 Task: Click on the option Last graduation year.
Action: Mouse moved to (805, 109)
Screenshot: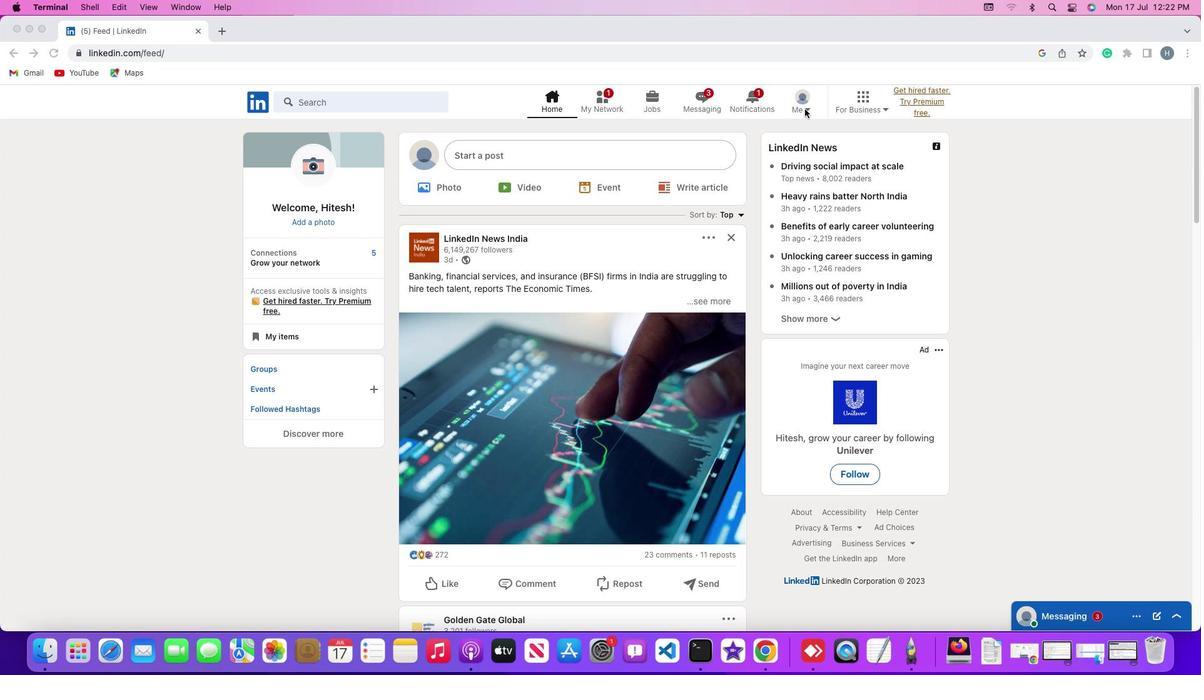 
Action: Mouse pressed left at (805, 109)
Screenshot: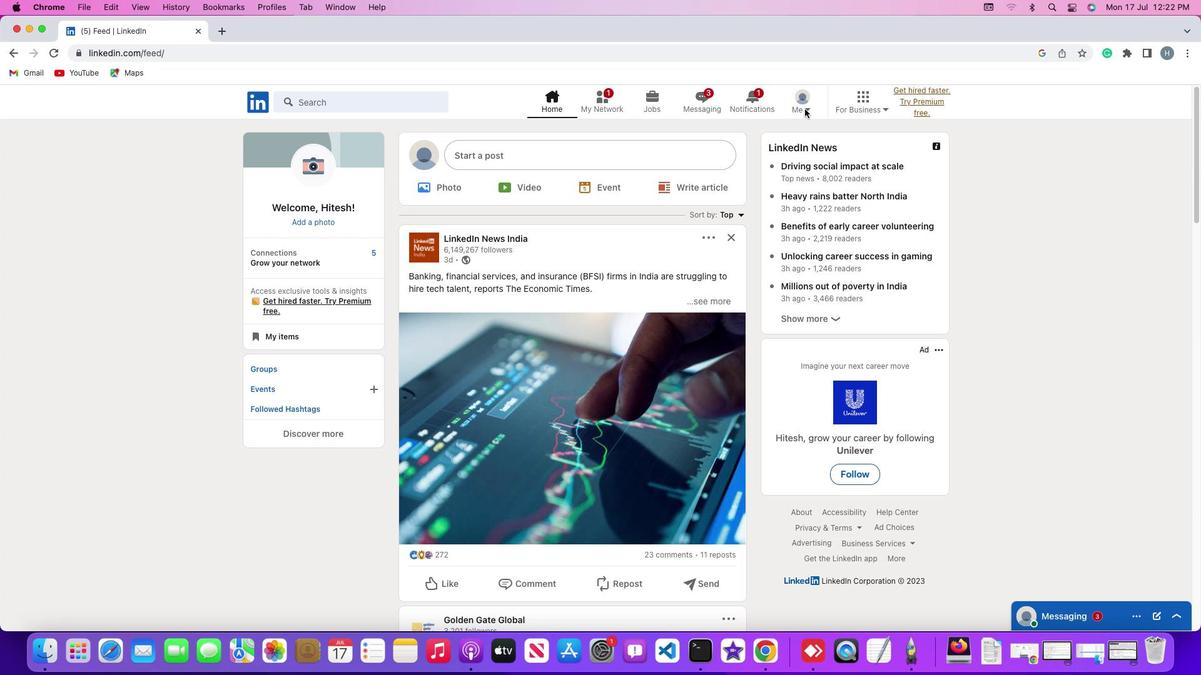 
Action: Mouse moved to (807, 108)
Screenshot: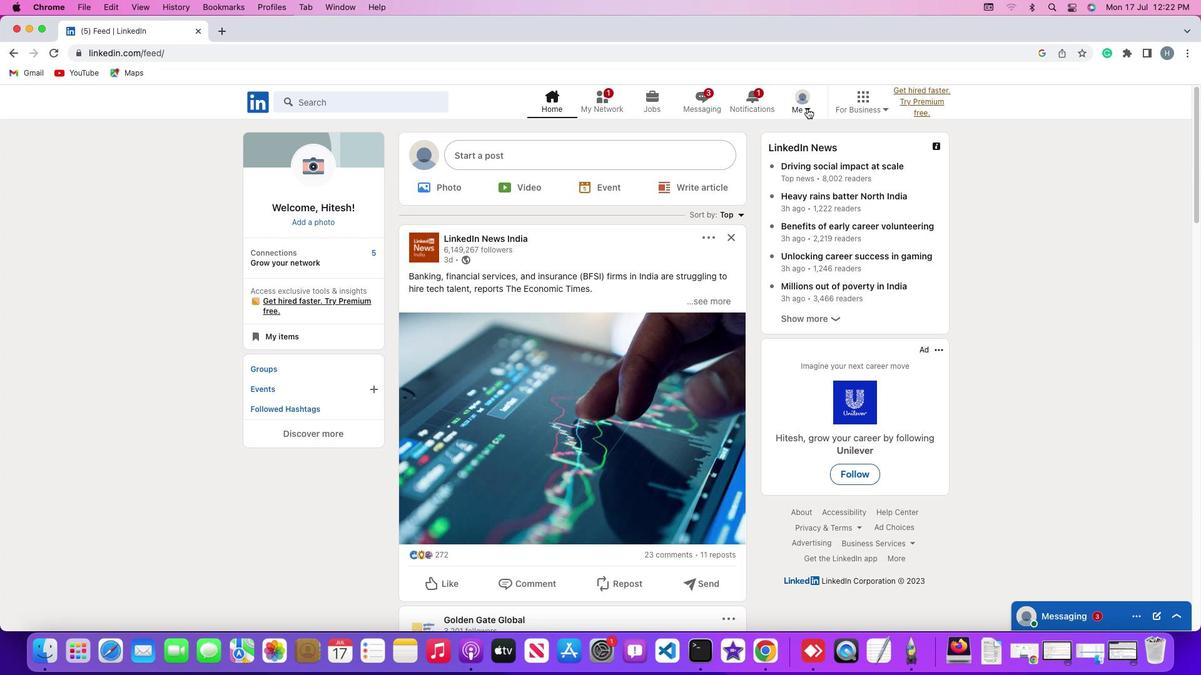 
Action: Mouse pressed left at (807, 108)
Screenshot: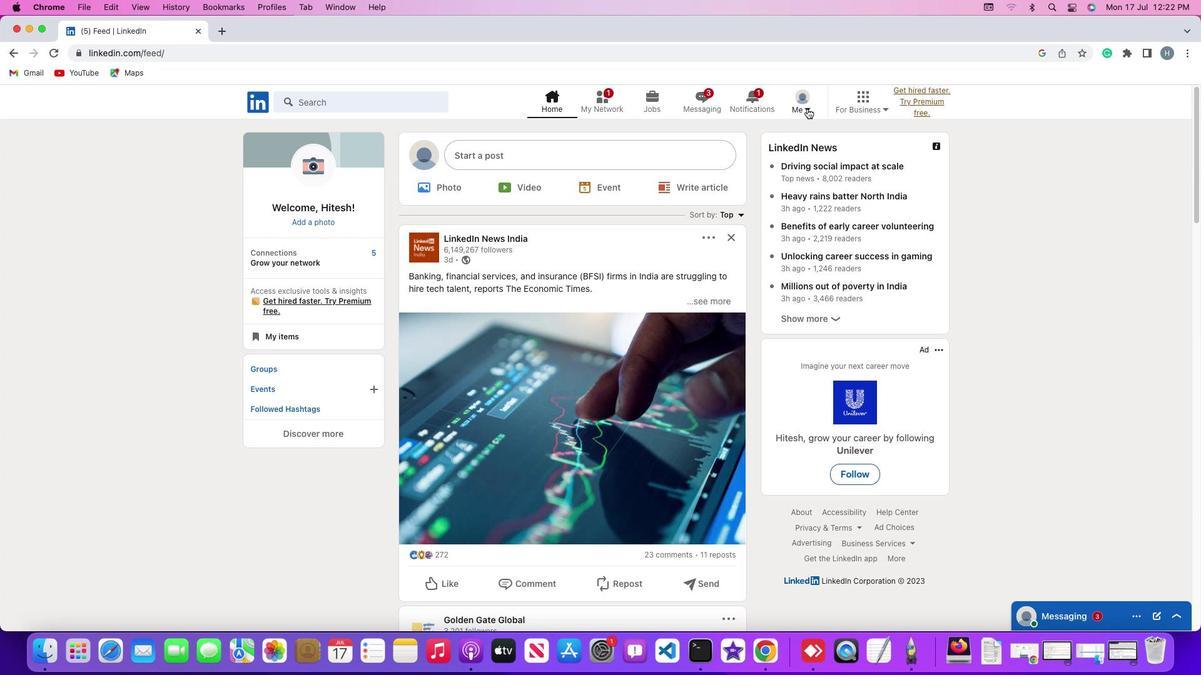 
Action: Mouse moved to (726, 241)
Screenshot: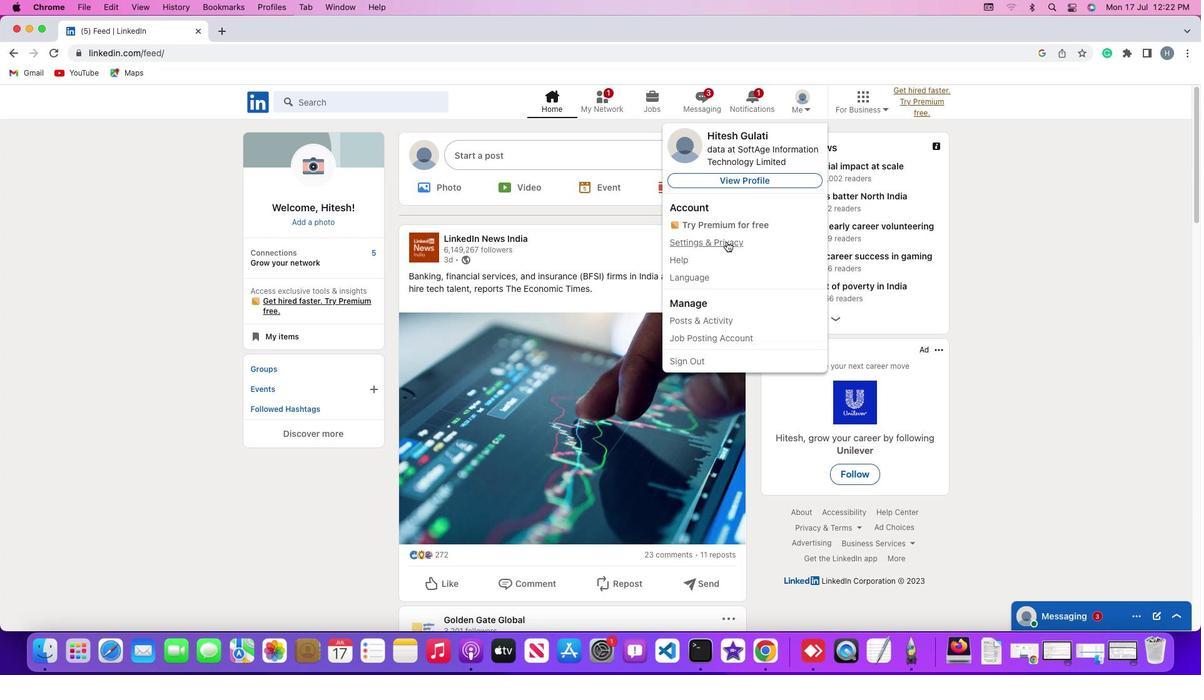 
Action: Mouse pressed left at (726, 241)
Screenshot: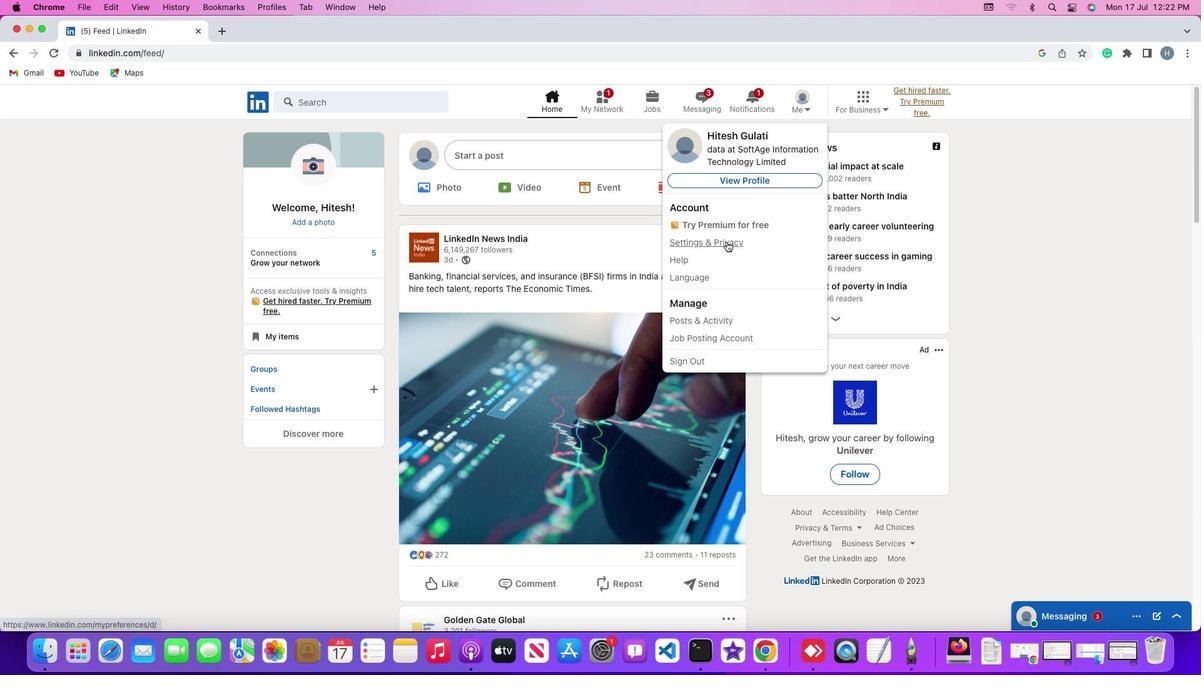 
Action: Mouse moved to (109, 376)
Screenshot: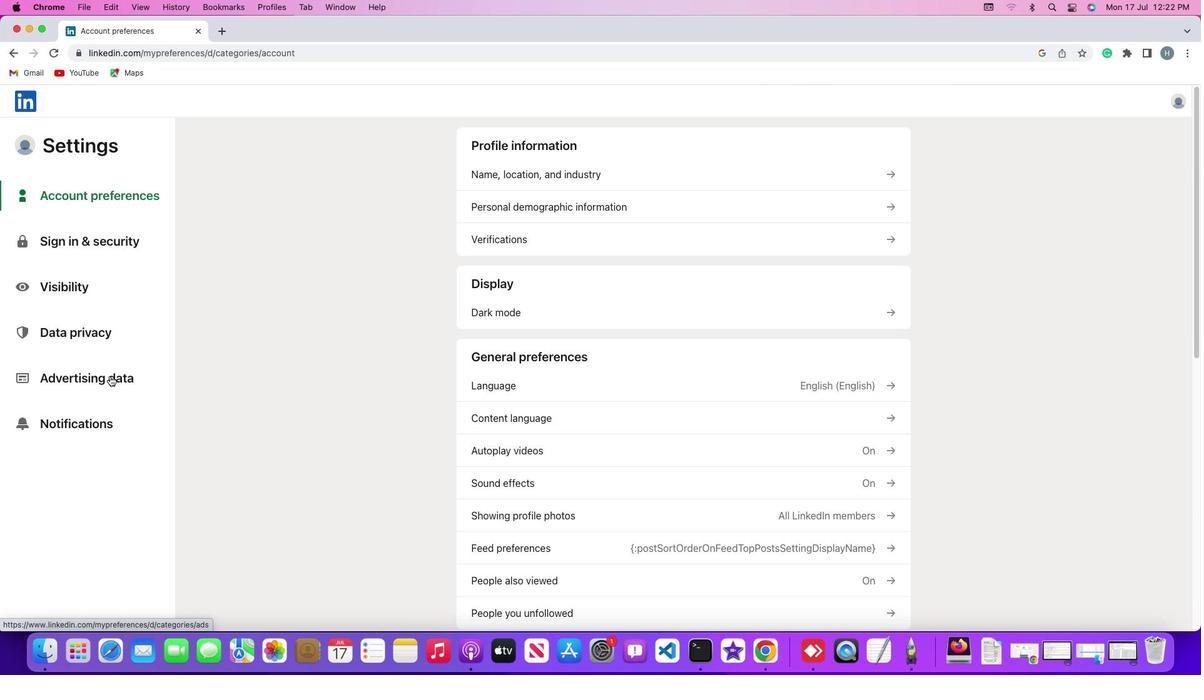 
Action: Mouse pressed left at (109, 376)
Screenshot: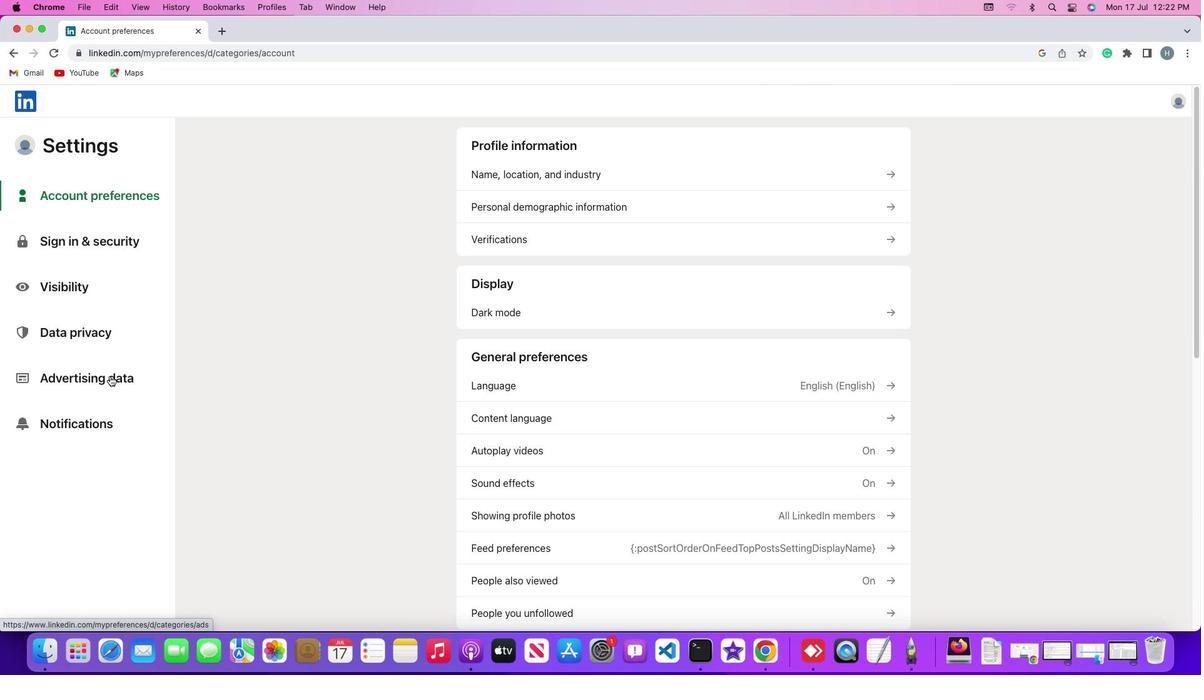 
Action: Mouse pressed left at (109, 376)
Screenshot: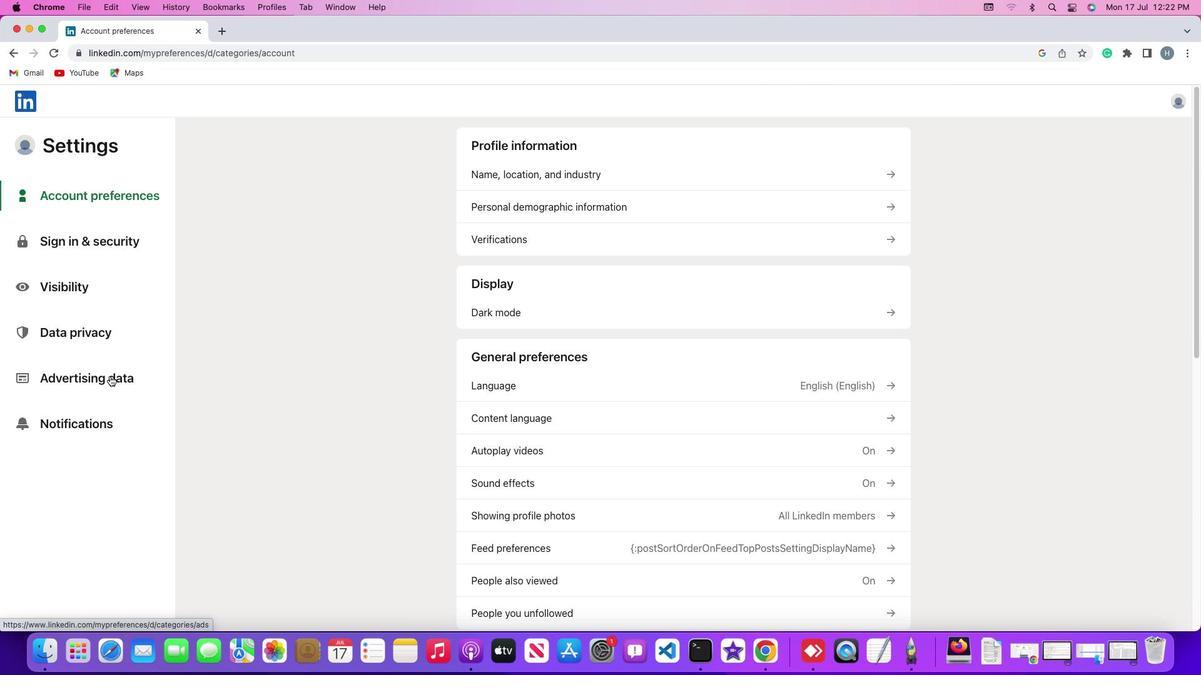 
Action: Mouse moved to (514, 436)
Screenshot: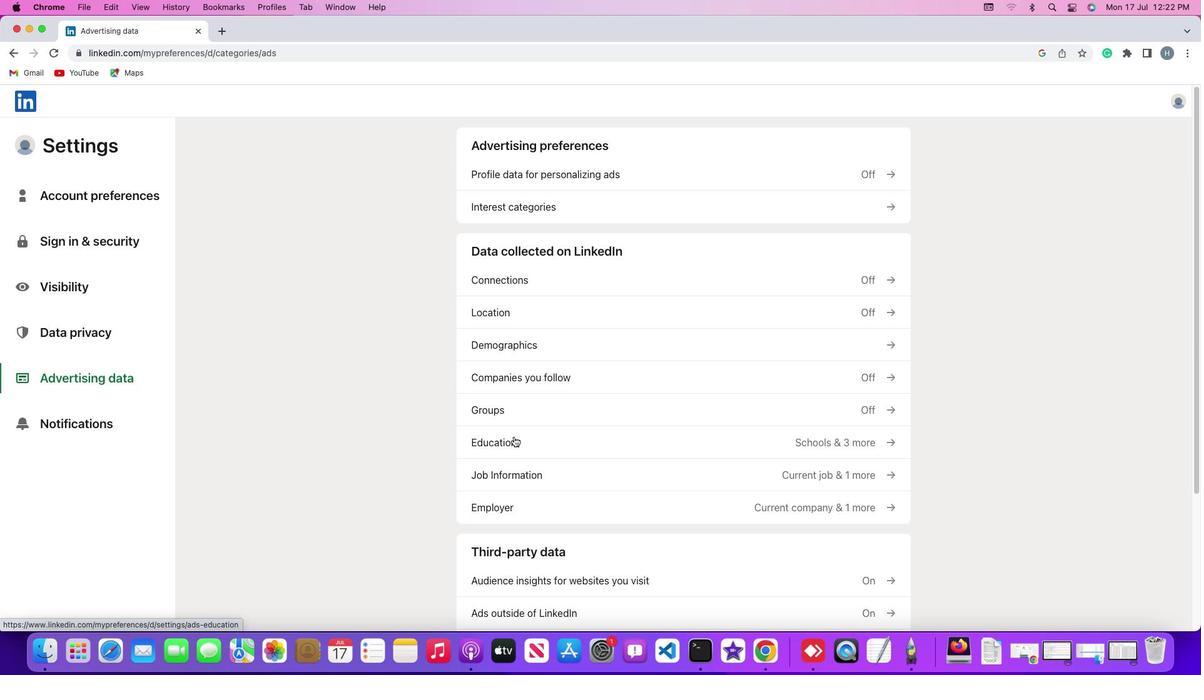 
Action: Mouse pressed left at (514, 436)
Screenshot: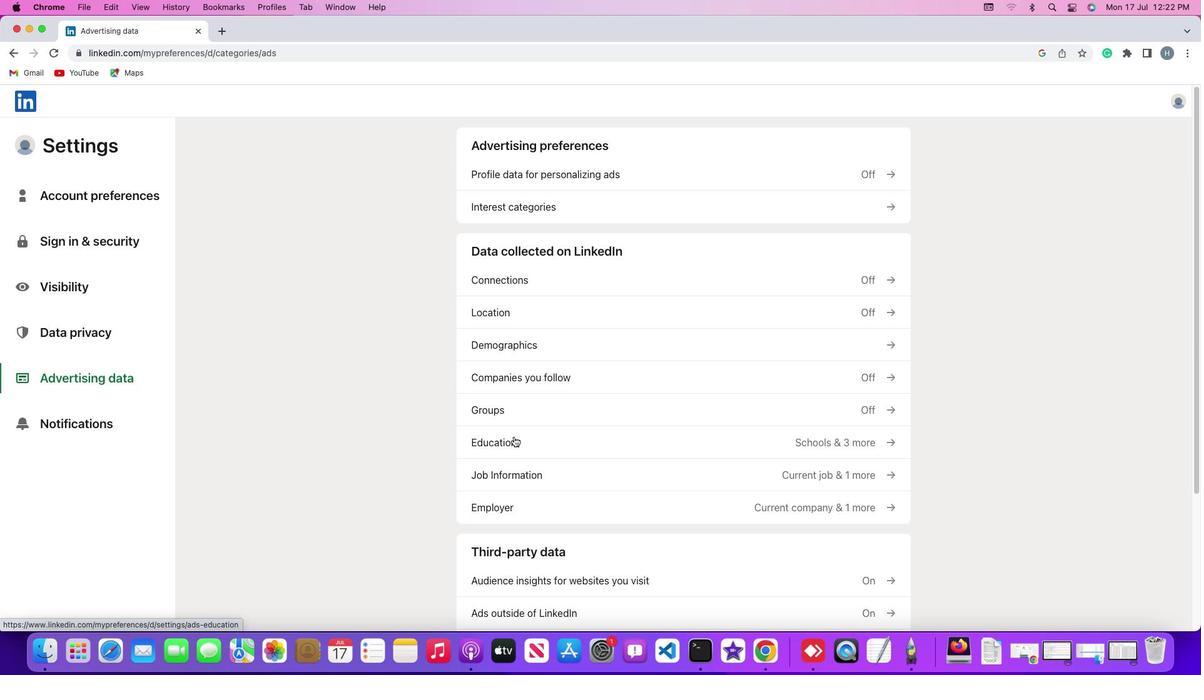 
Action: Mouse moved to (477, 329)
Screenshot: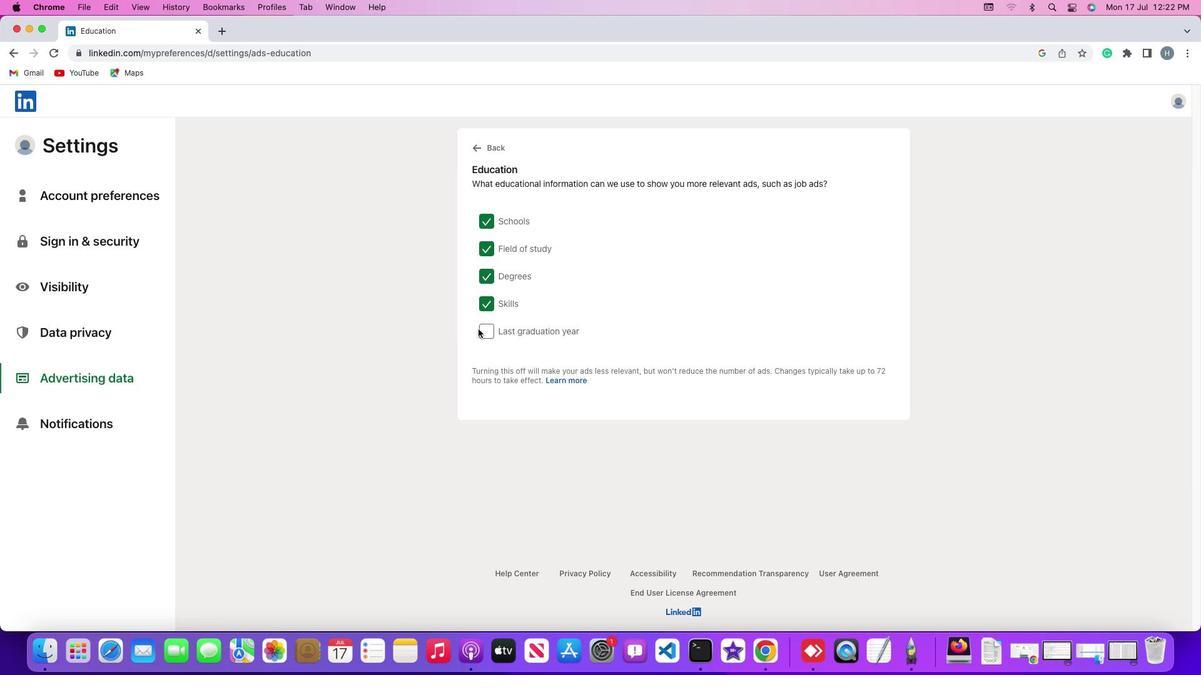 
Action: Mouse pressed left at (477, 329)
Screenshot: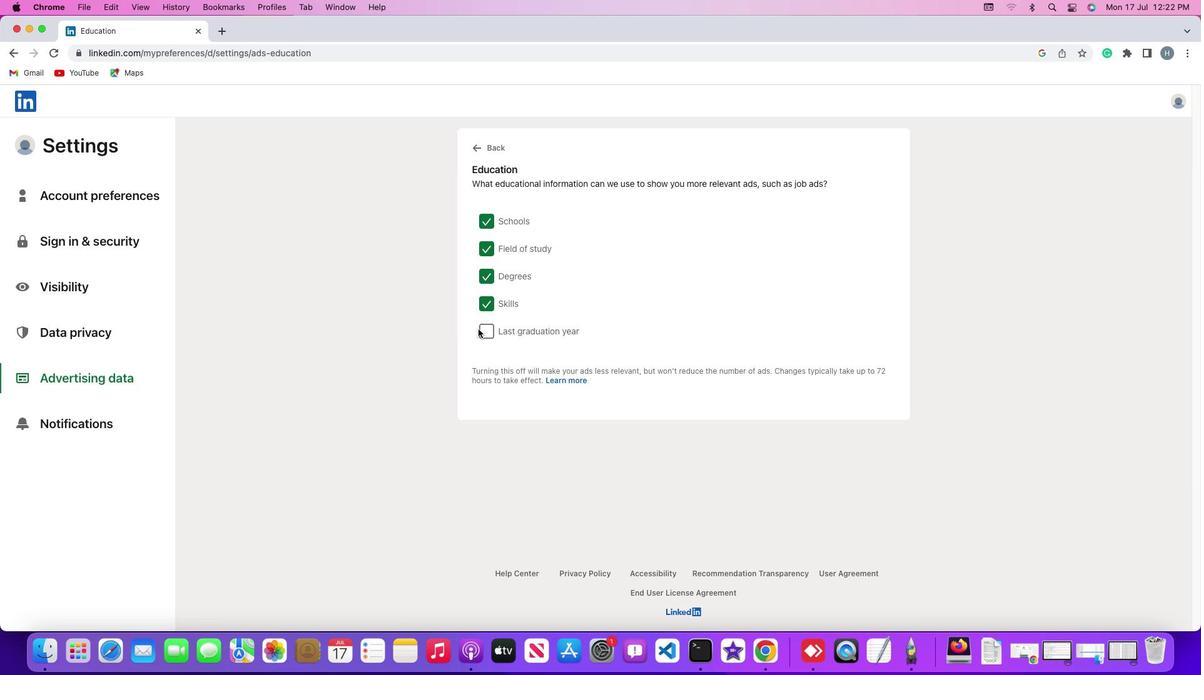 
Action: Mouse moved to (487, 325)
Screenshot: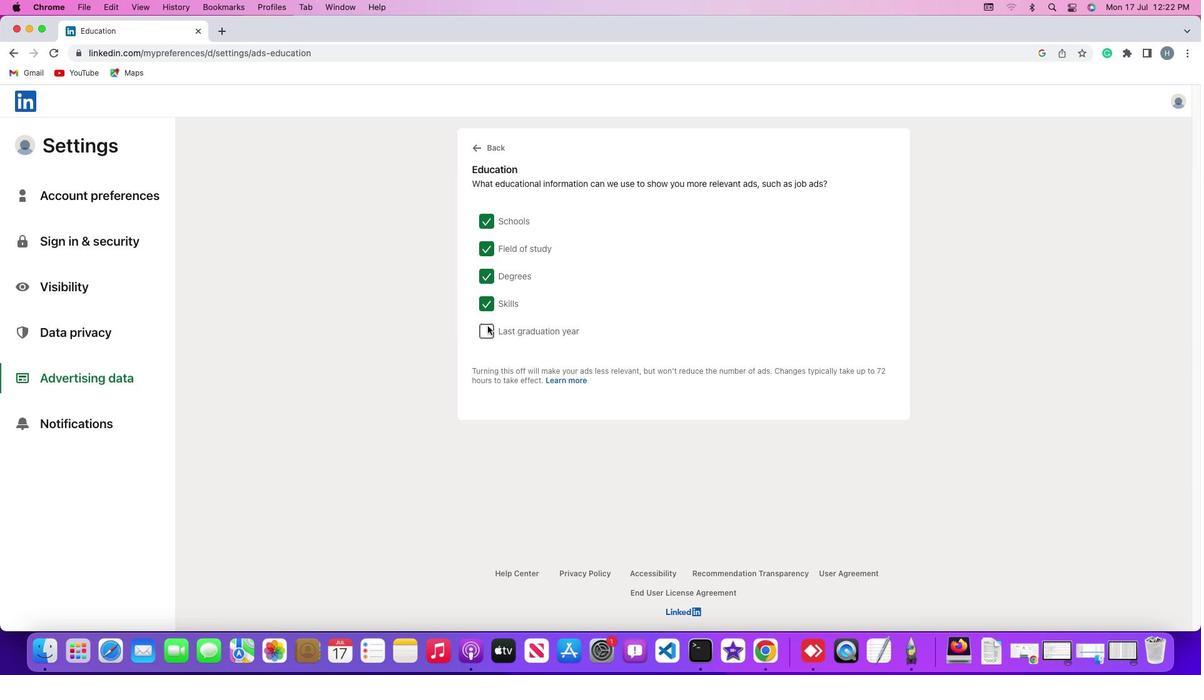 
Action: Mouse pressed left at (487, 325)
Screenshot: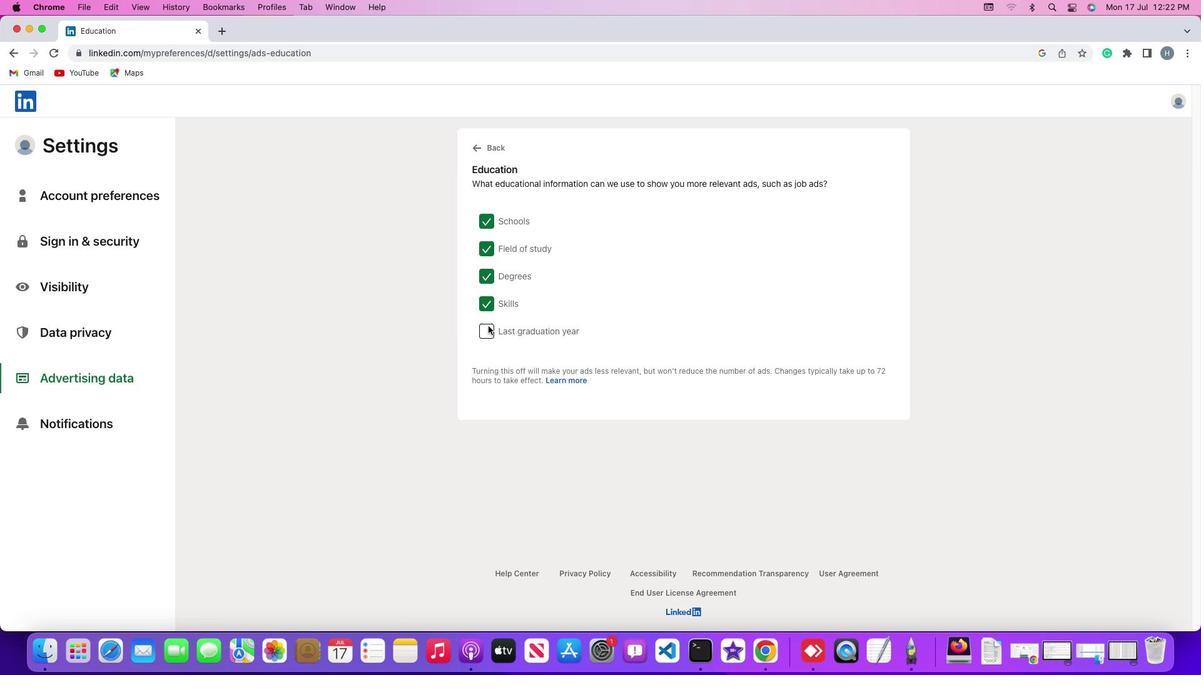 
Action: Mouse moved to (511, 332)
Screenshot: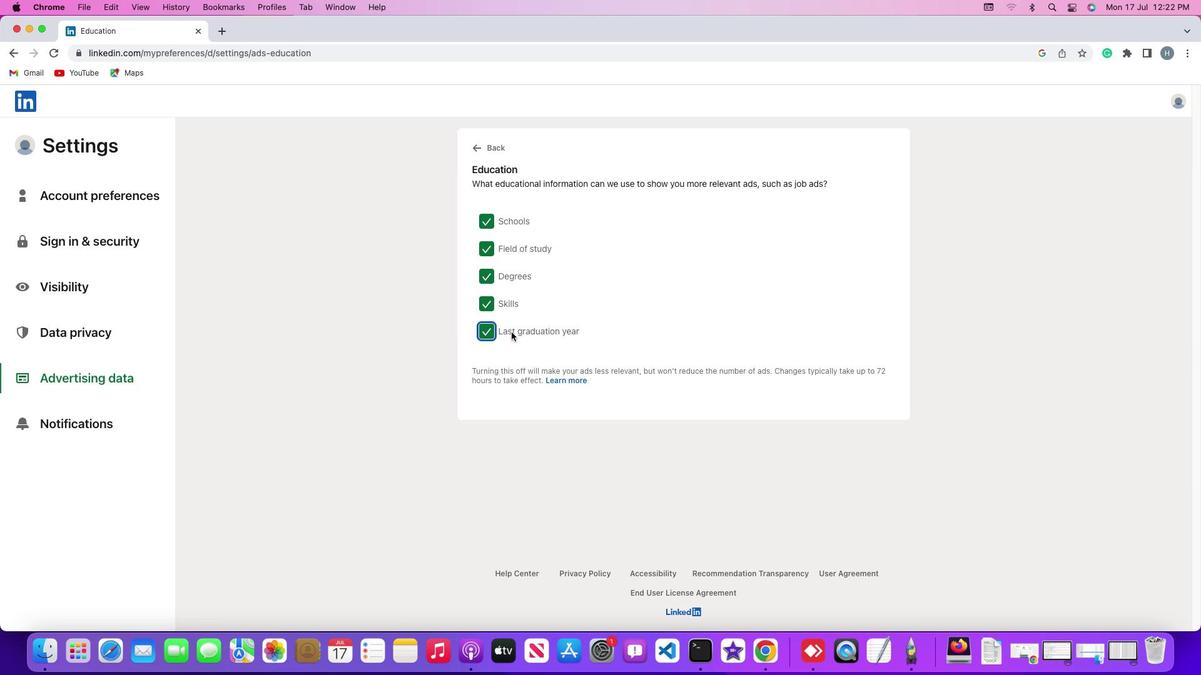 
